 Task: Download a spreadsheet as "pdf (.pdf)".
Action: Mouse moved to (44, 79)
Screenshot: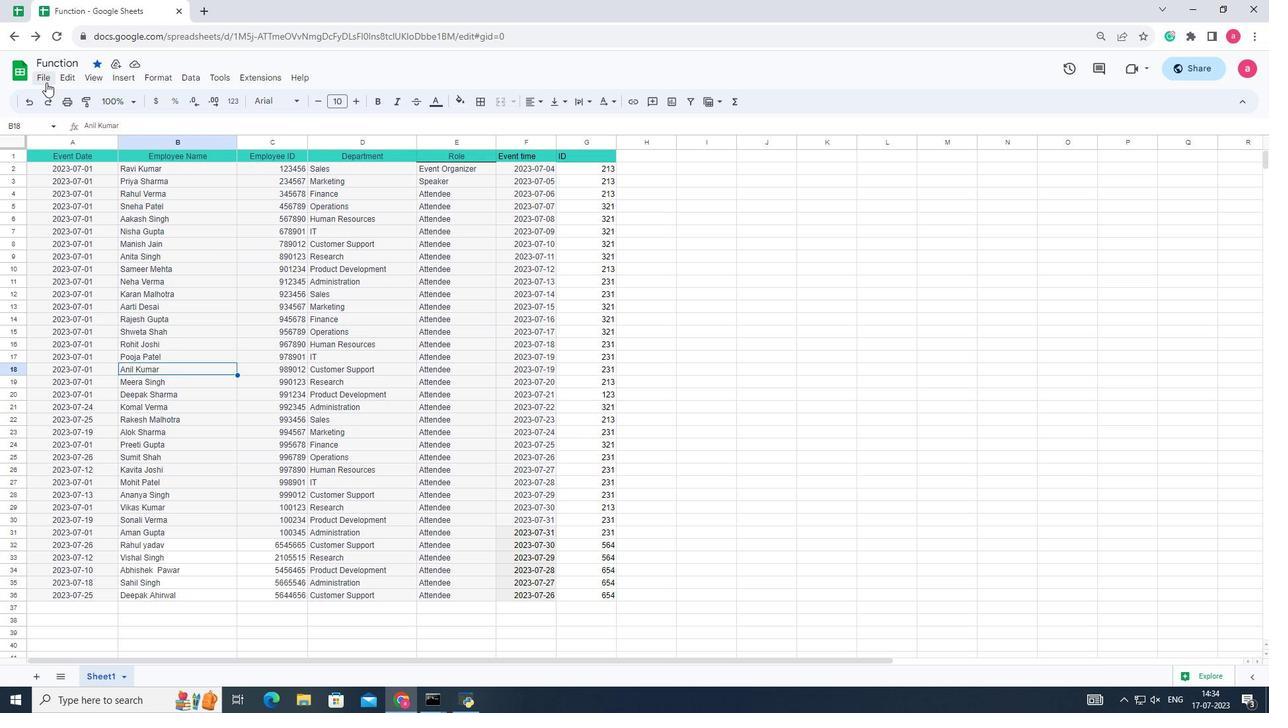 
Action: Mouse pressed left at (44, 79)
Screenshot: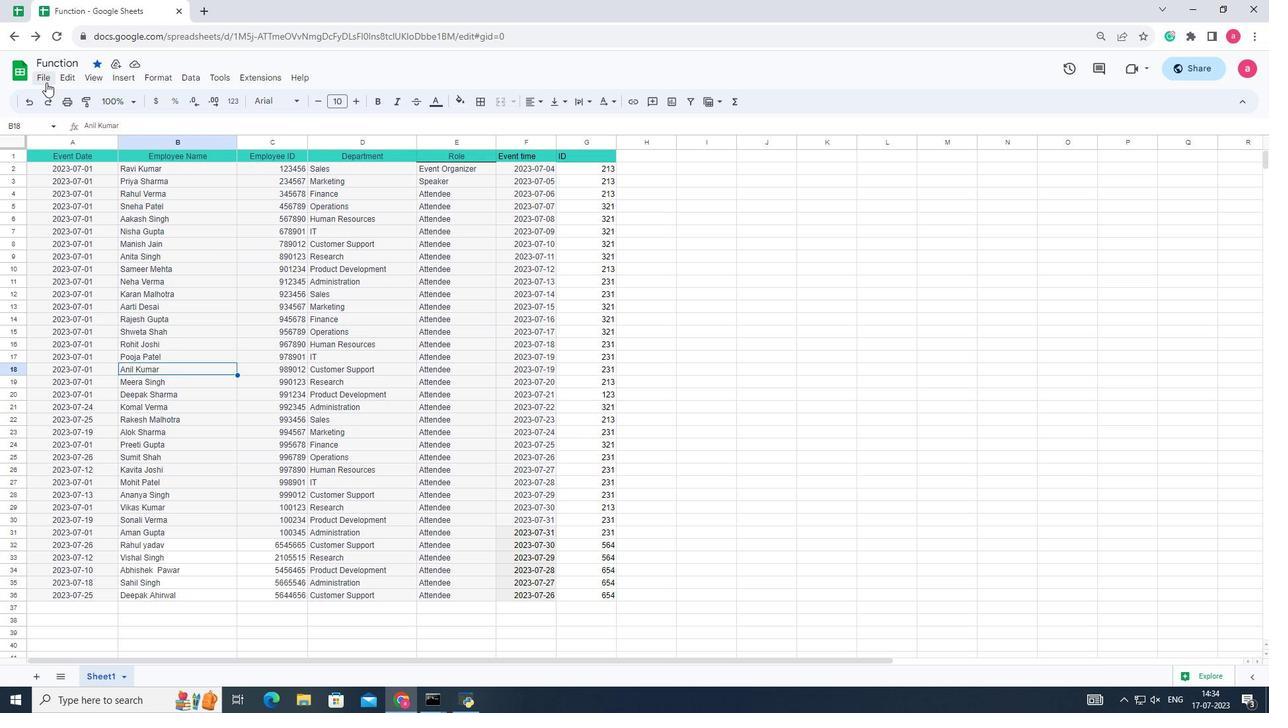 
Action: Mouse moved to (254, 257)
Screenshot: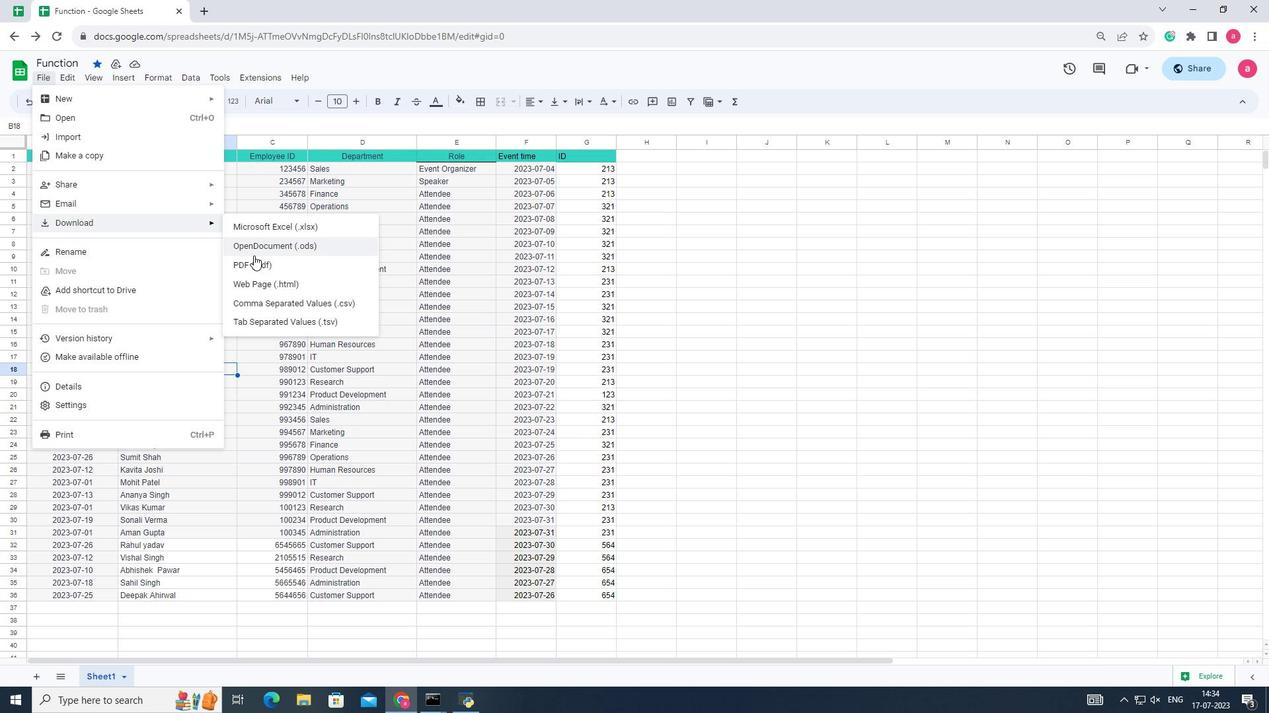 
Action: Mouse pressed left at (254, 257)
Screenshot: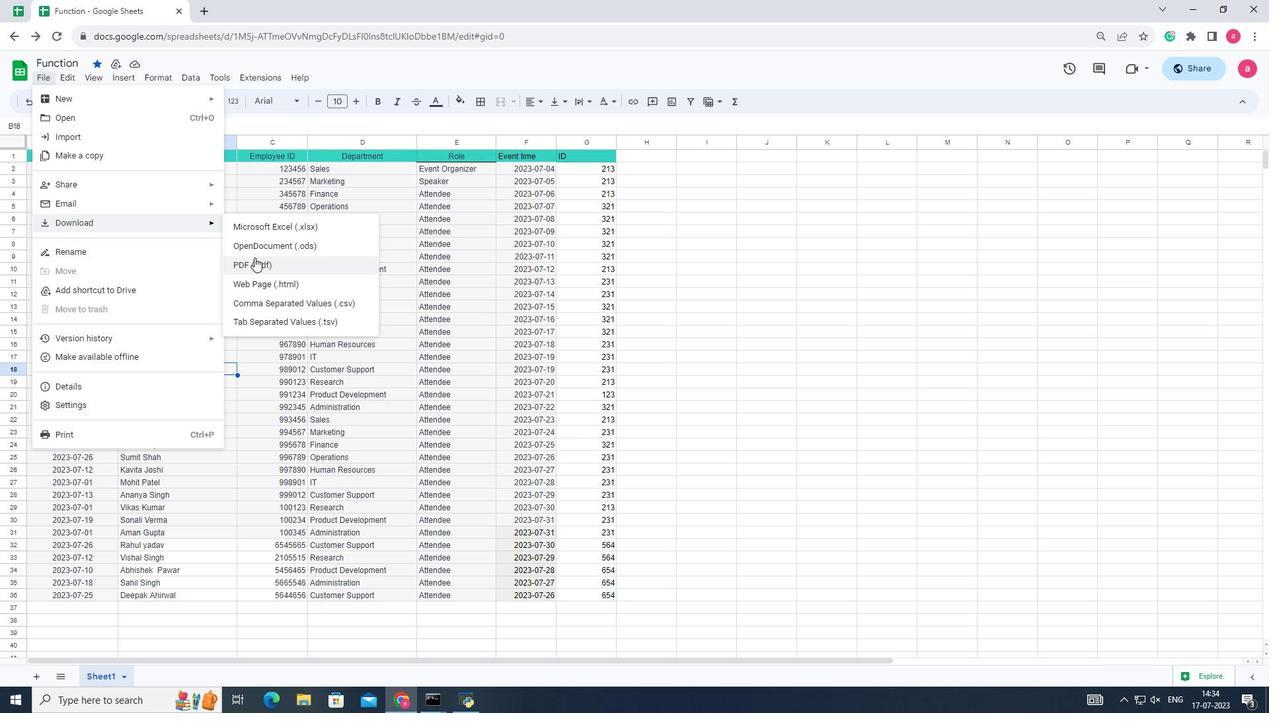 
Action: Mouse moved to (1220, 61)
Screenshot: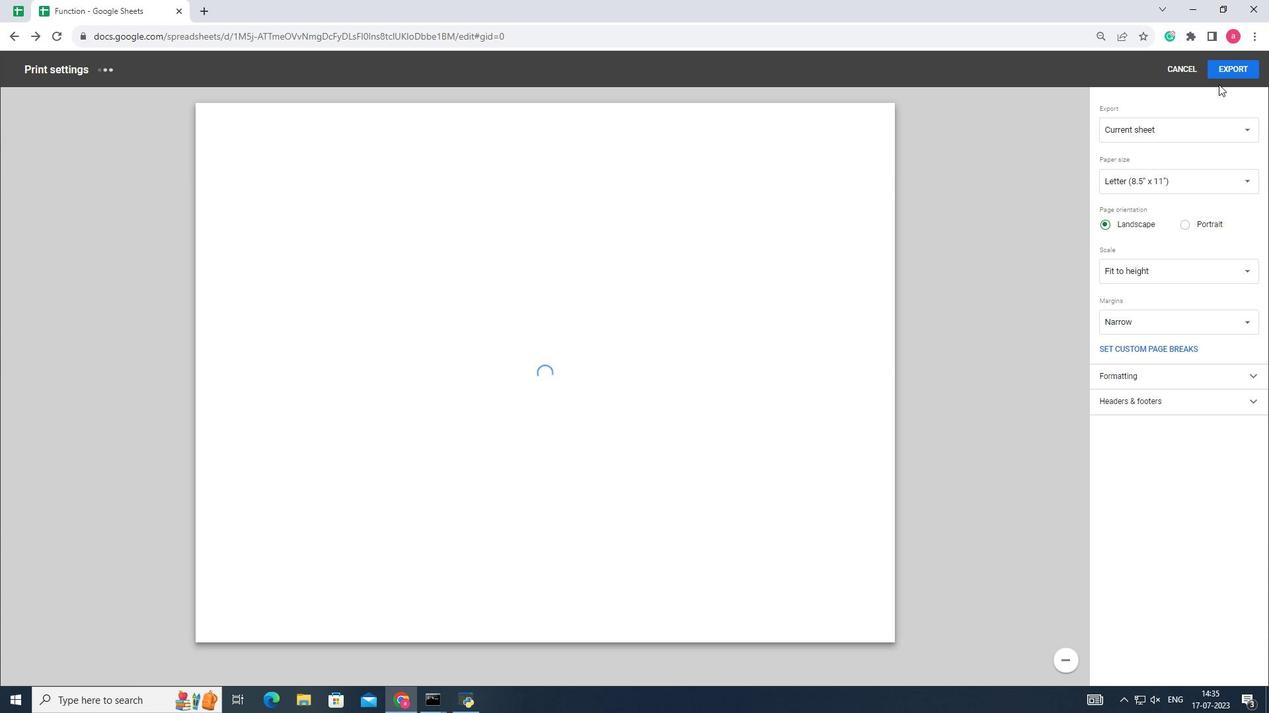 
Action: Mouse pressed left at (1220, 61)
Screenshot: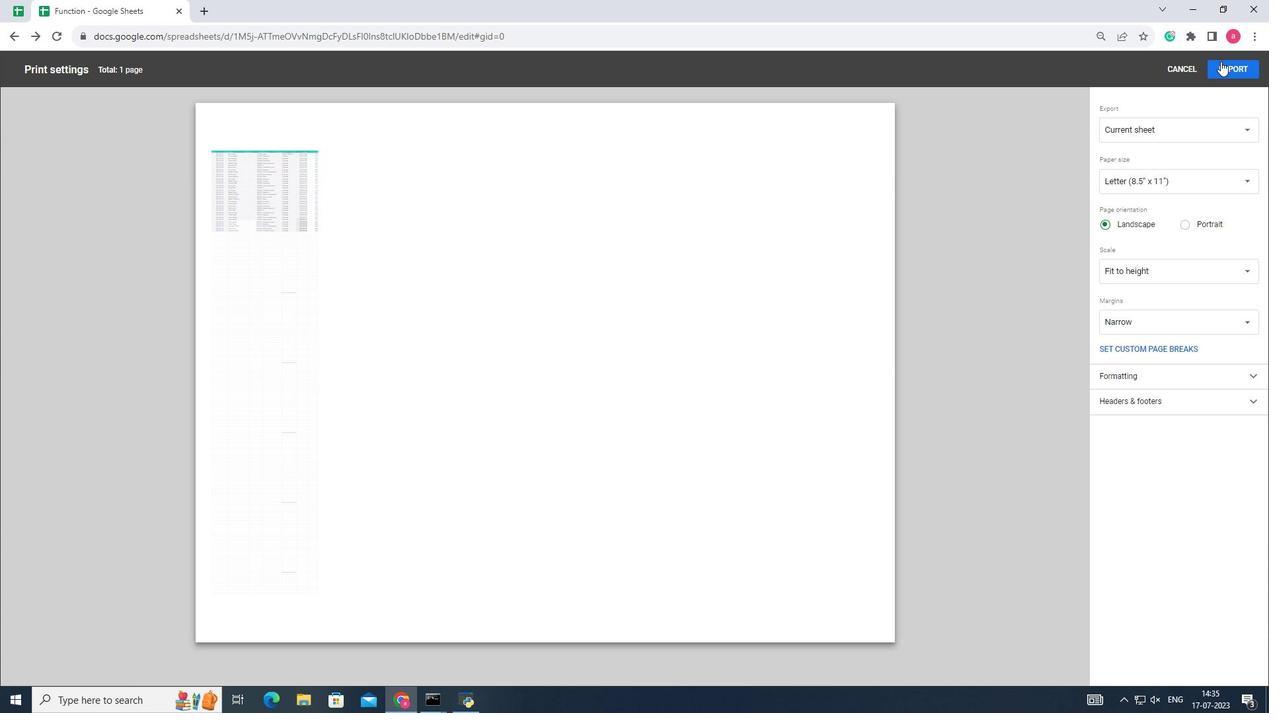 
Action: Mouse moved to (462, 372)
Screenshot: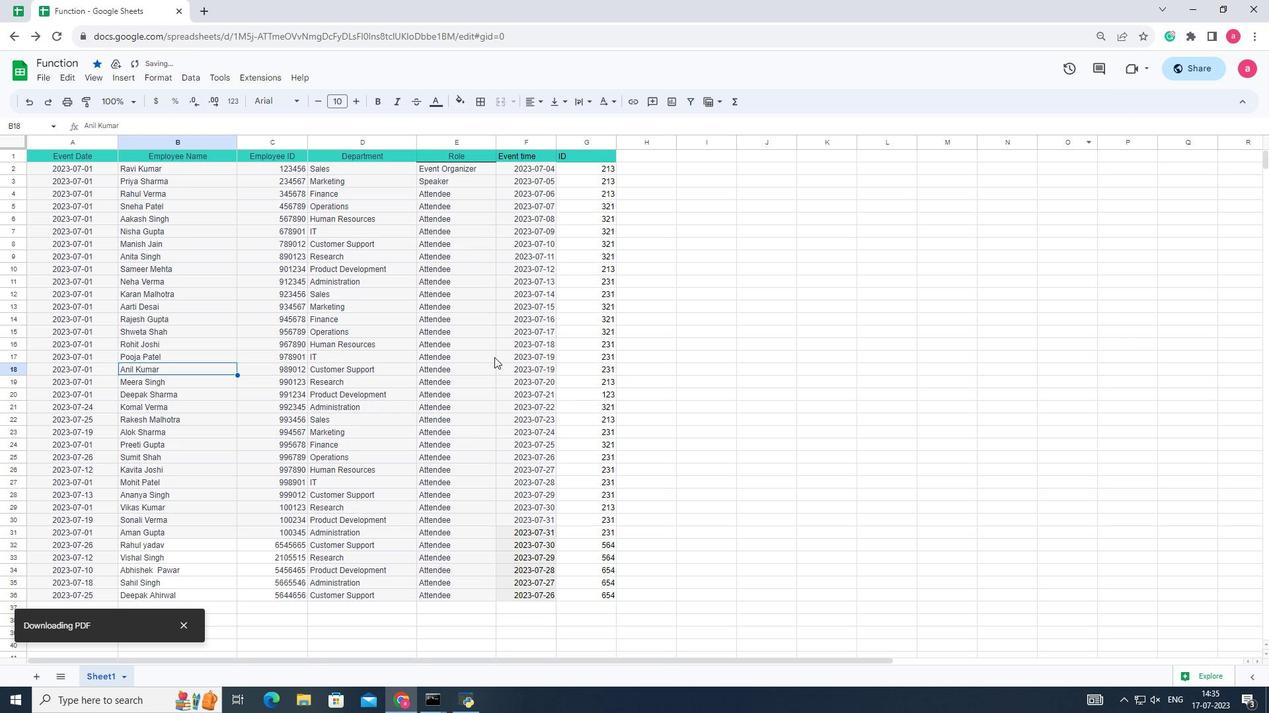 
